 Task: Delete the normalize effect preset "Normalize".
Action: Mouse moved to (384, 24)
Screenshot: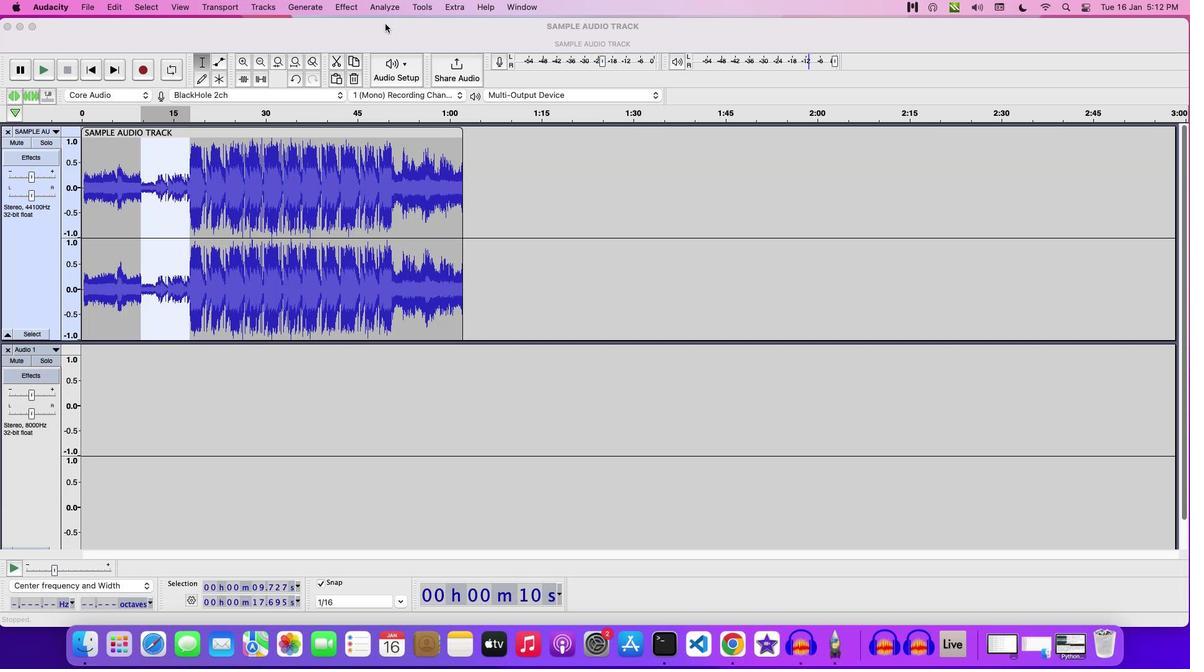 
Action: Mouse pressed left at (384, 24)
Screenshot: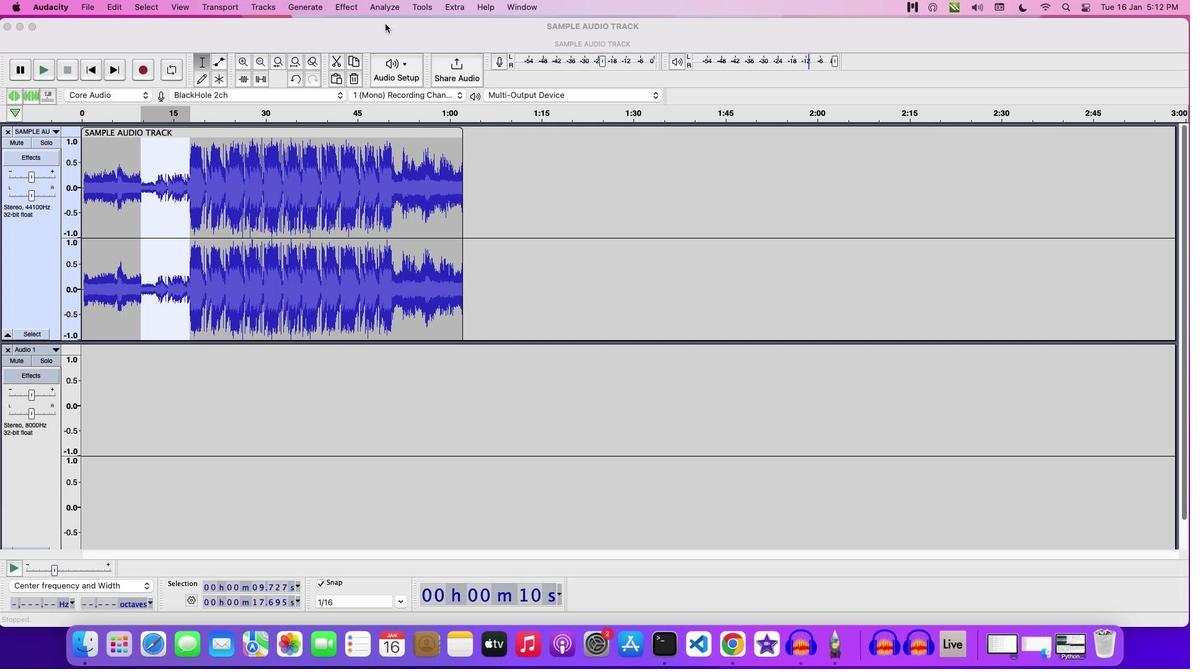 
Action: Mouse moved to (345, 8)
Screenshot: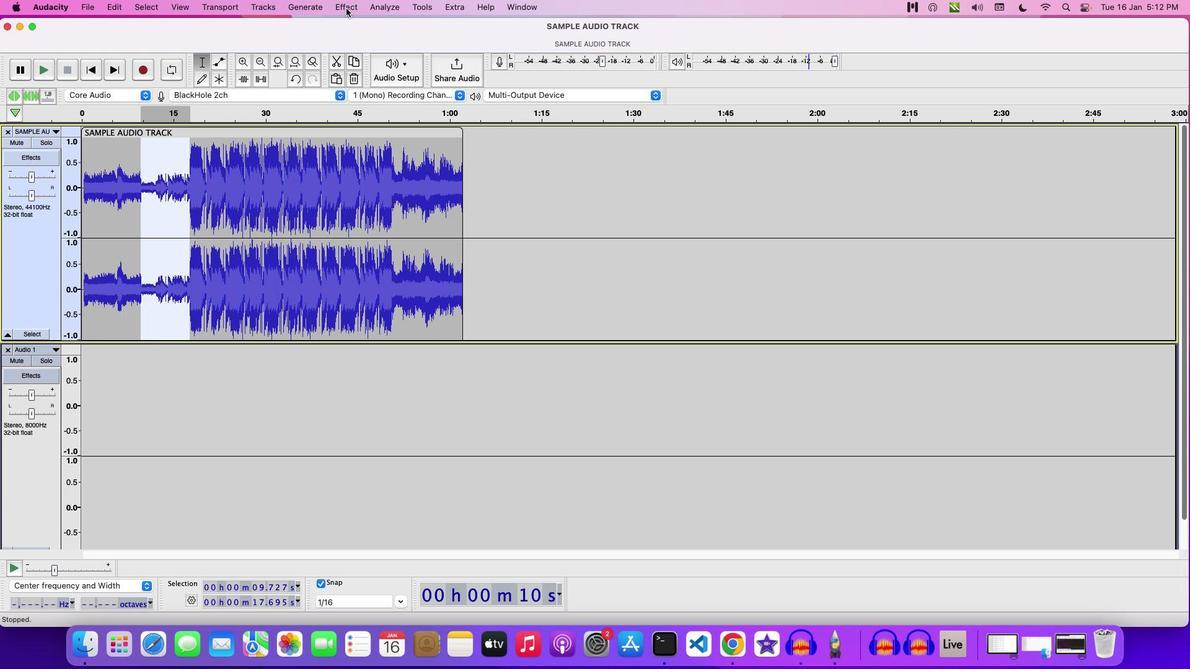 
Action: Mouse pressed left at (345, 8)
Screenshot: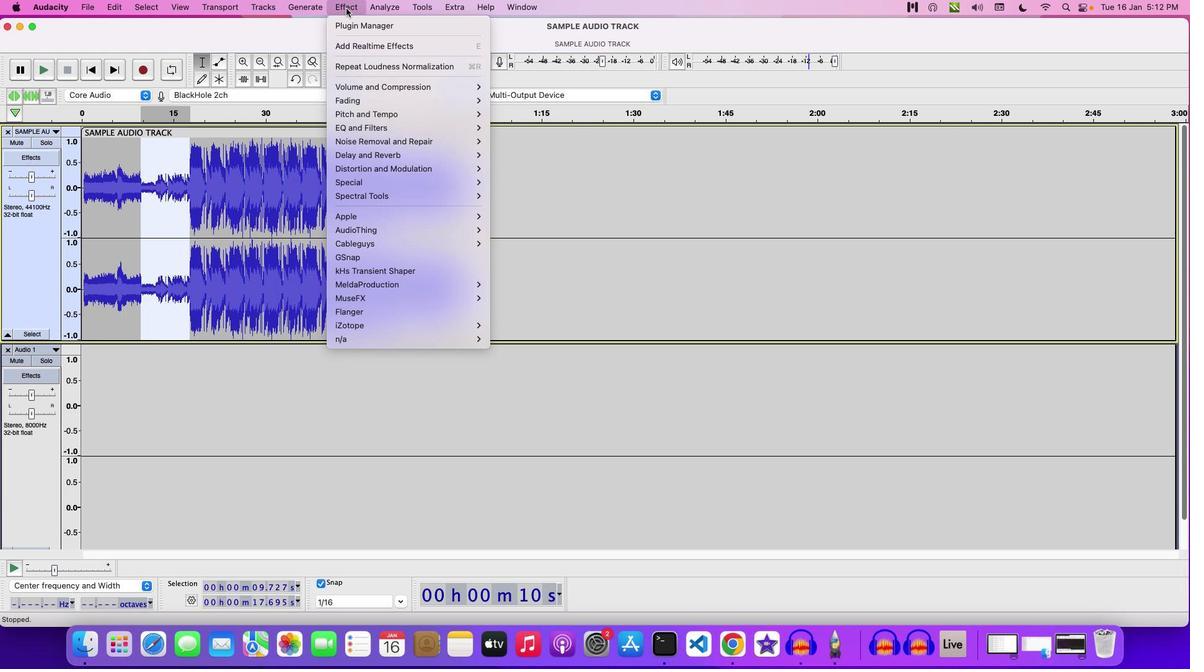 
Action: Mouse moved to (532, 150)
Screenshot: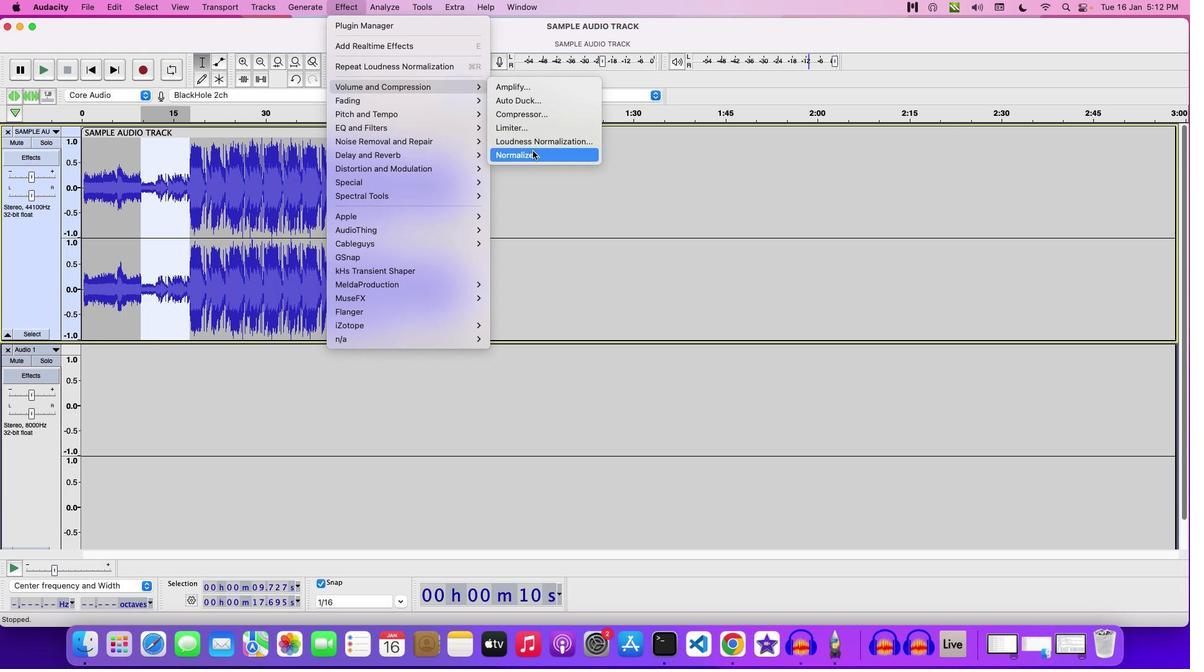 
Action: Mouse pressed left at (532, 150)
Screenshot: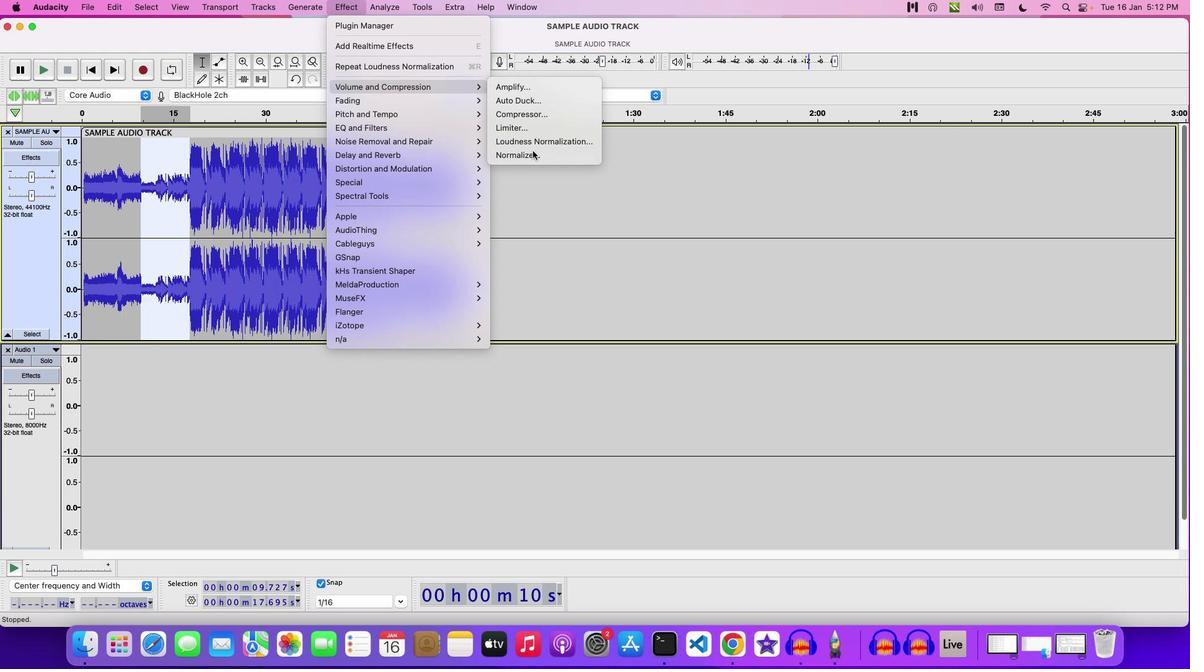 
Action: Mouse moved to (538, 300)
Screenshot: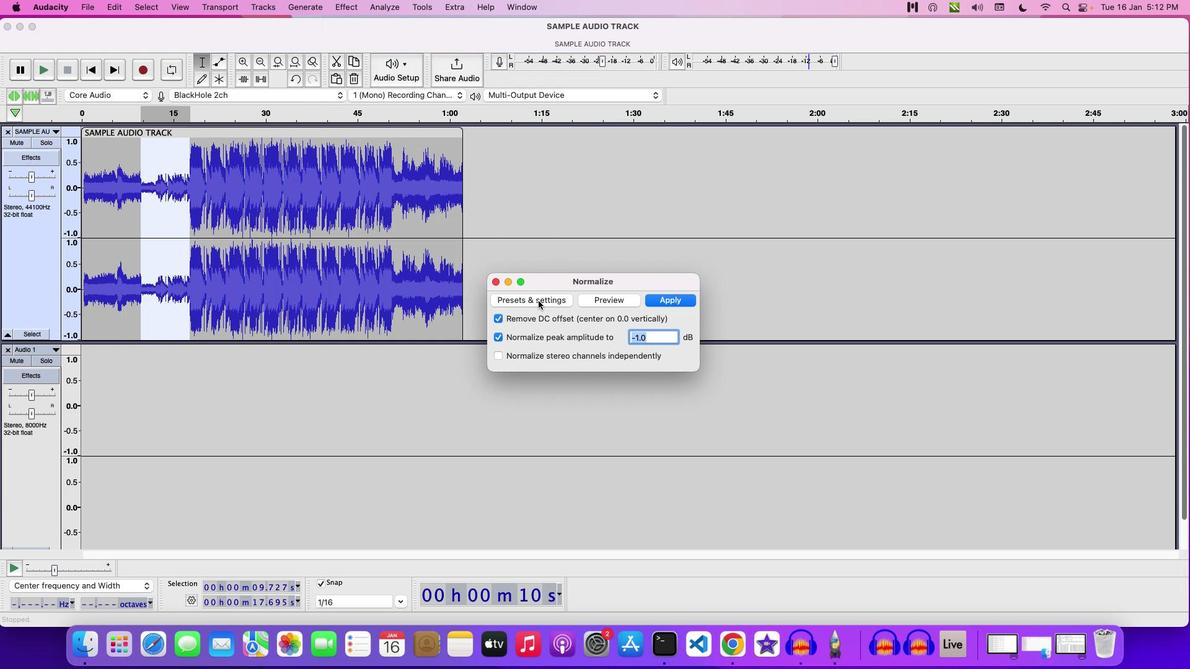 
Action: Mouse pressed left at (538, 300)
Screenshot: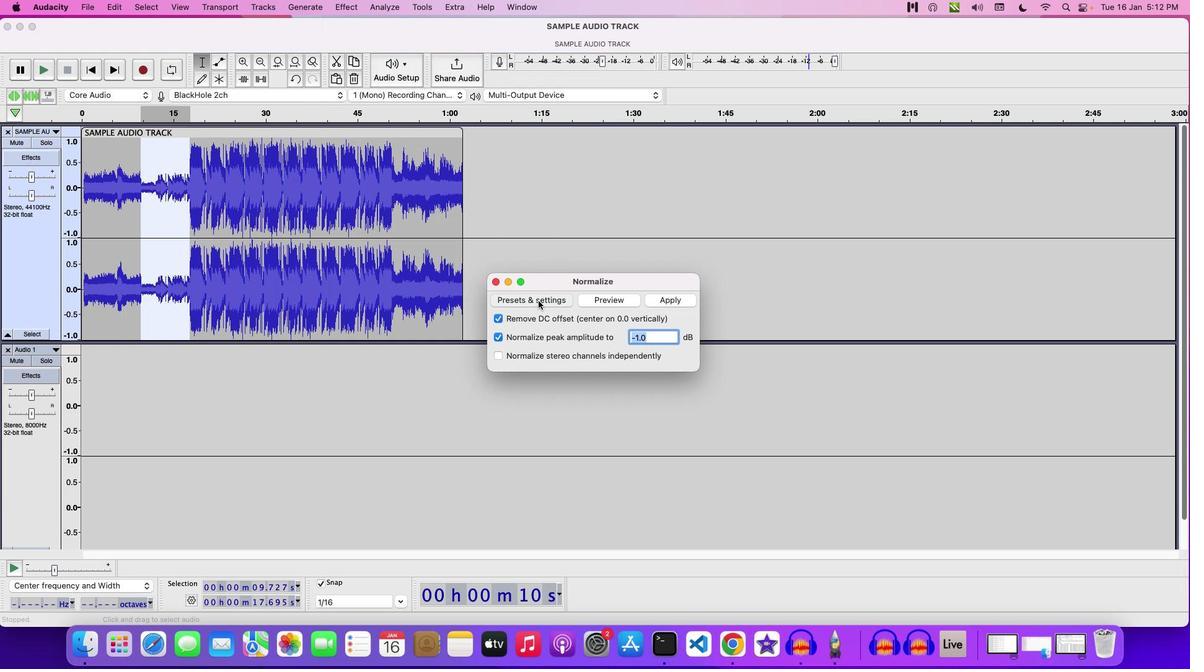 
Action: Mouse moved to (583, 340)
Screenshot: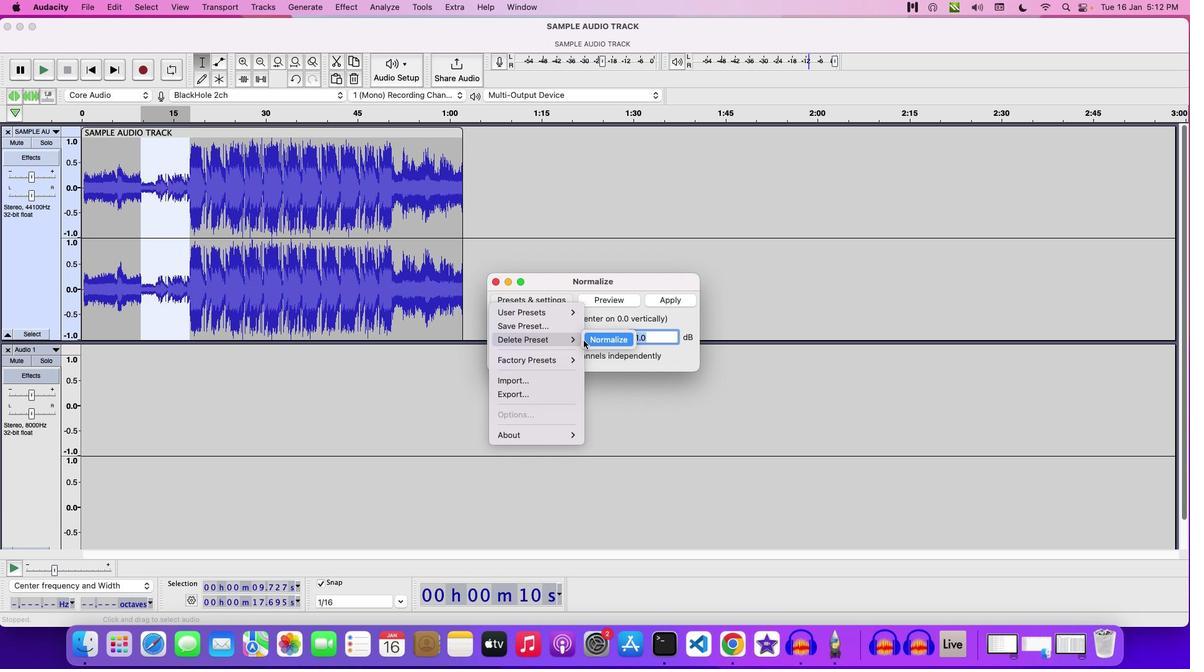 
Action: Mouse pressed left at (583, 340)
Screenshot: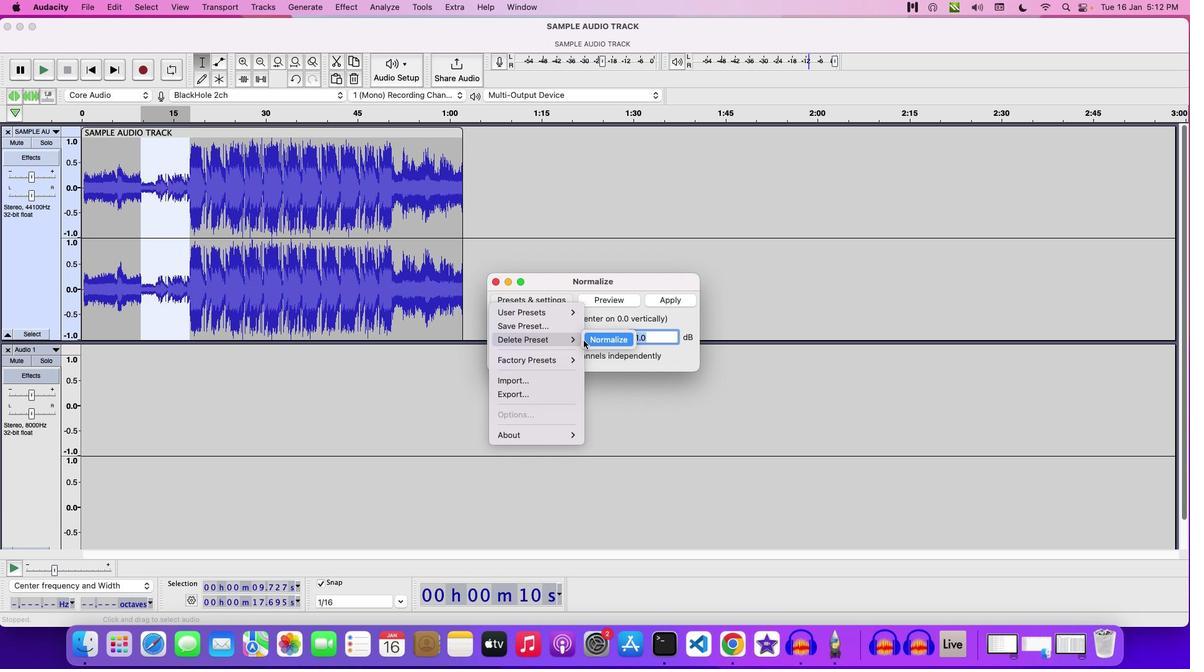 
Action: Mouse moved to (630, 427)
Screenshot: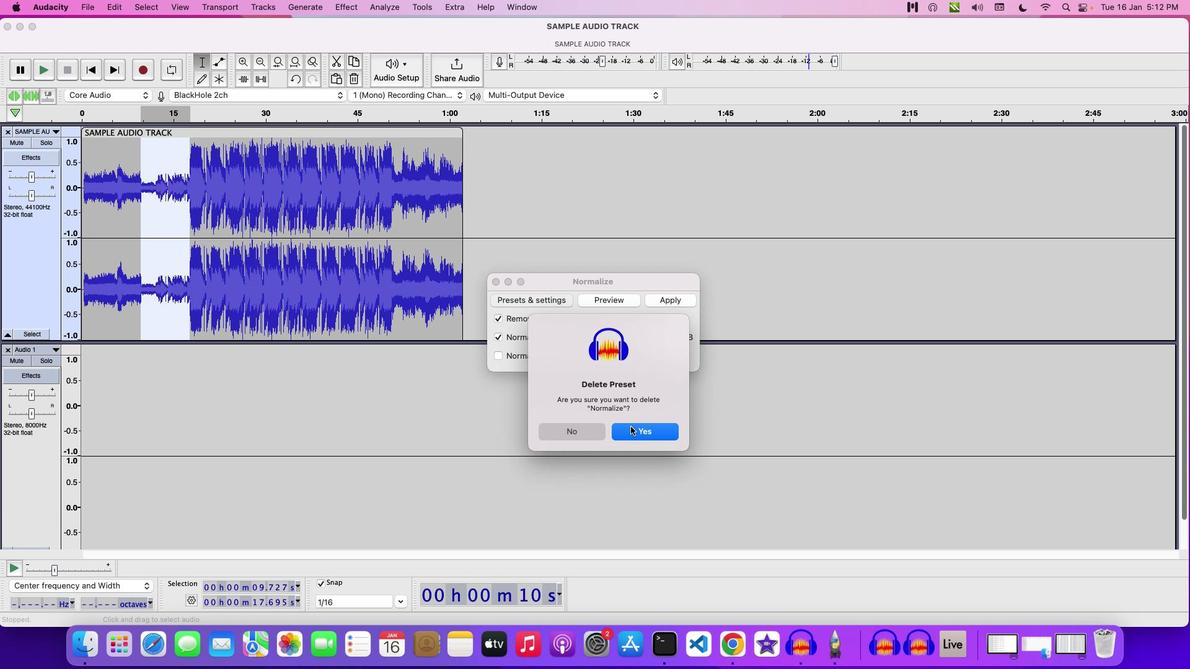 
Action: Mouse pressed left at (630, 427)
Screenshot: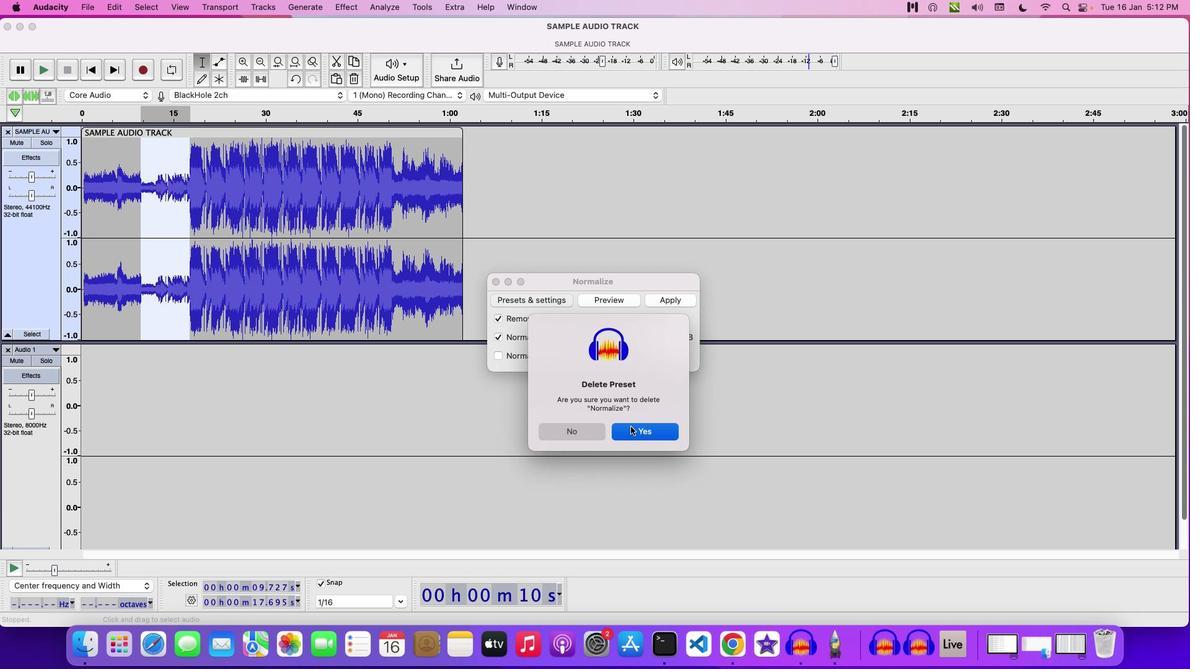 
Action: Mouse moved to (616, 357)
Screenshot: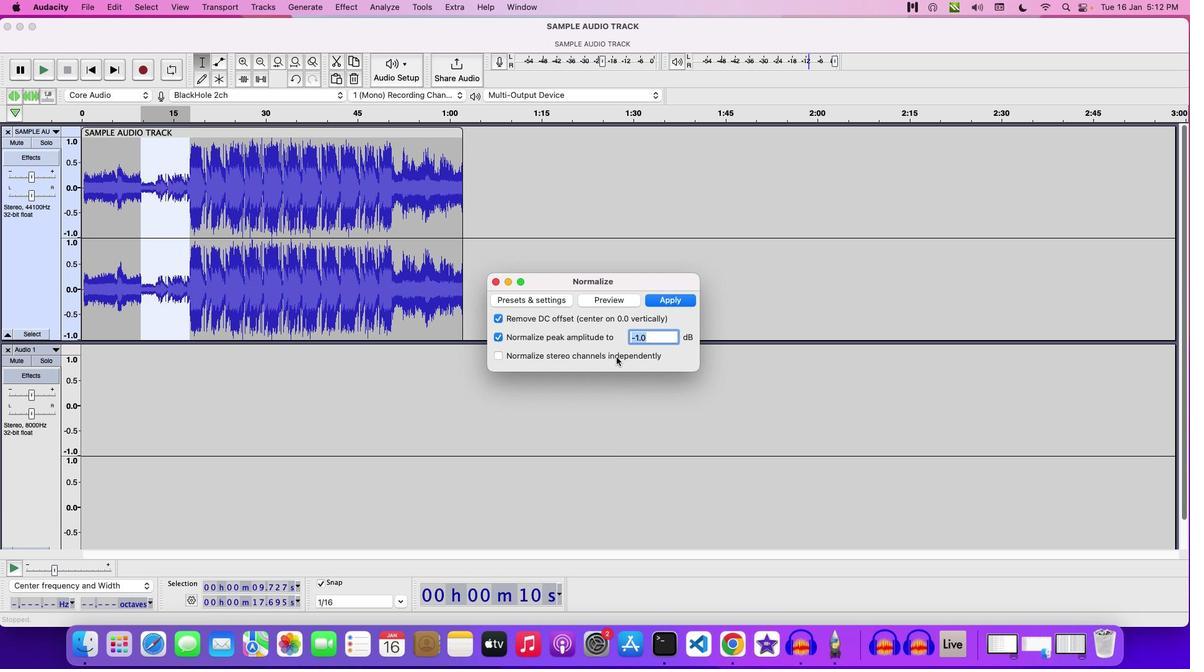 
Action: Mouse pressed left at (616, 357)
Screenshot: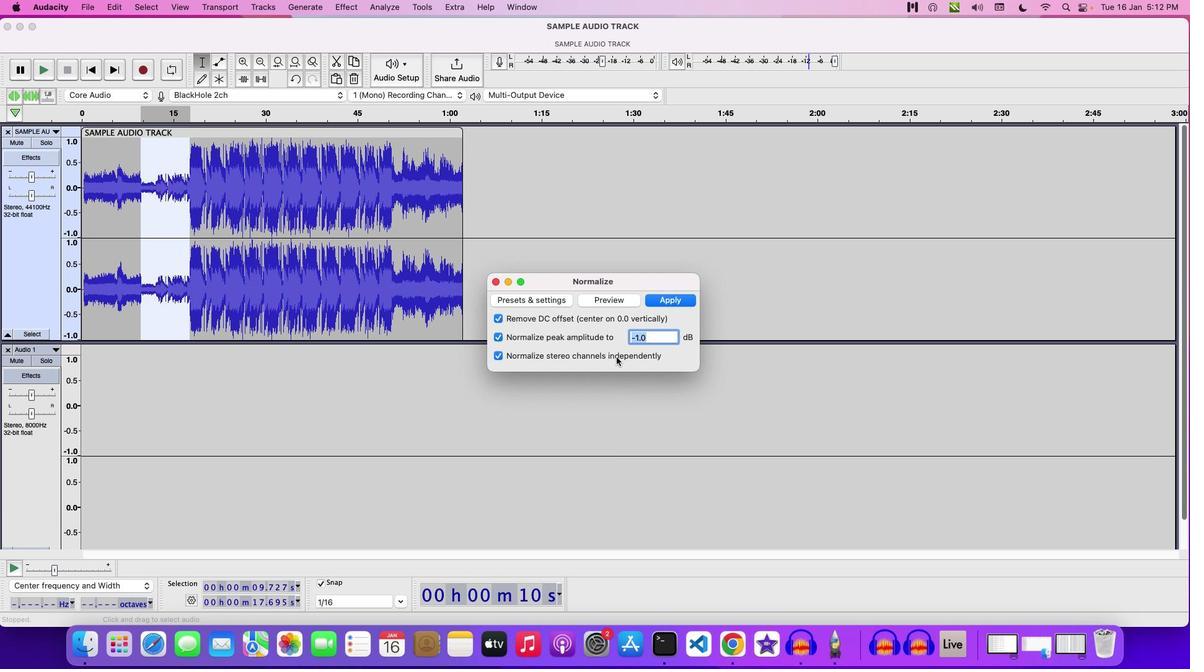 
Action: Mouse pressed left at (616, 357)
Screenshot: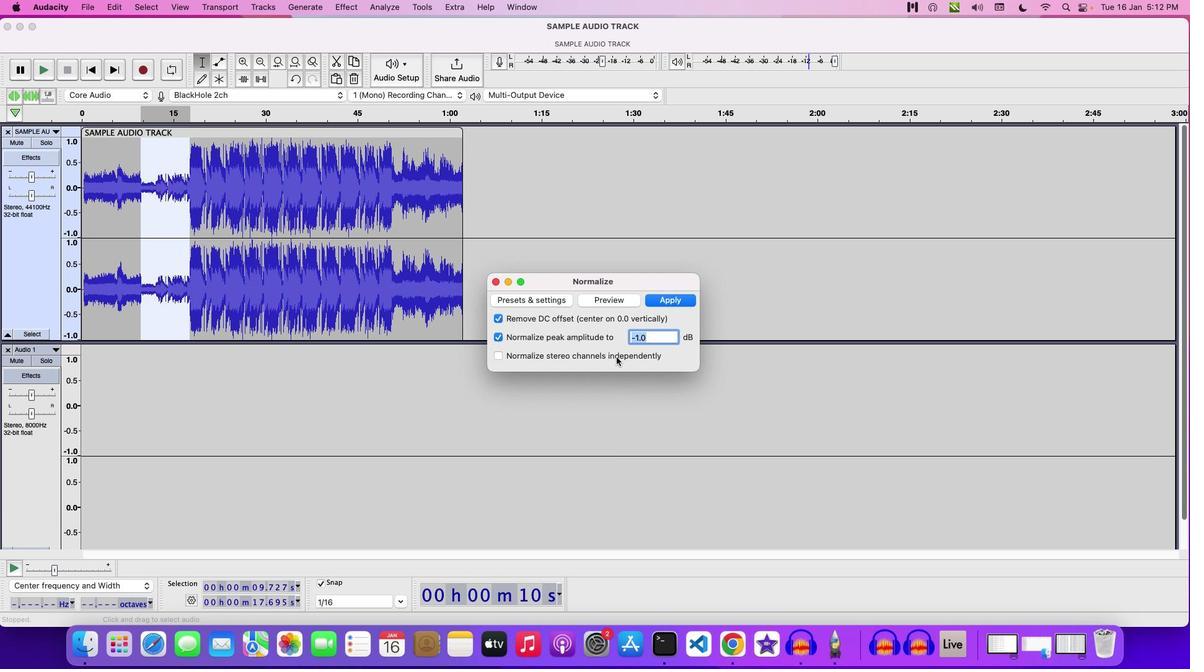 
